 Task: Open a blank sheet, save the file as Samantha.rtf Add the quote 'The greatest wealth is not in material possessions but in the relationships and experiences we cherish.' Apply font style 'Oswald' and font size 36 Align the text to the Left .Change the text color to  'Red'
Action: Mouse moved to (247, 171)
Screenshot: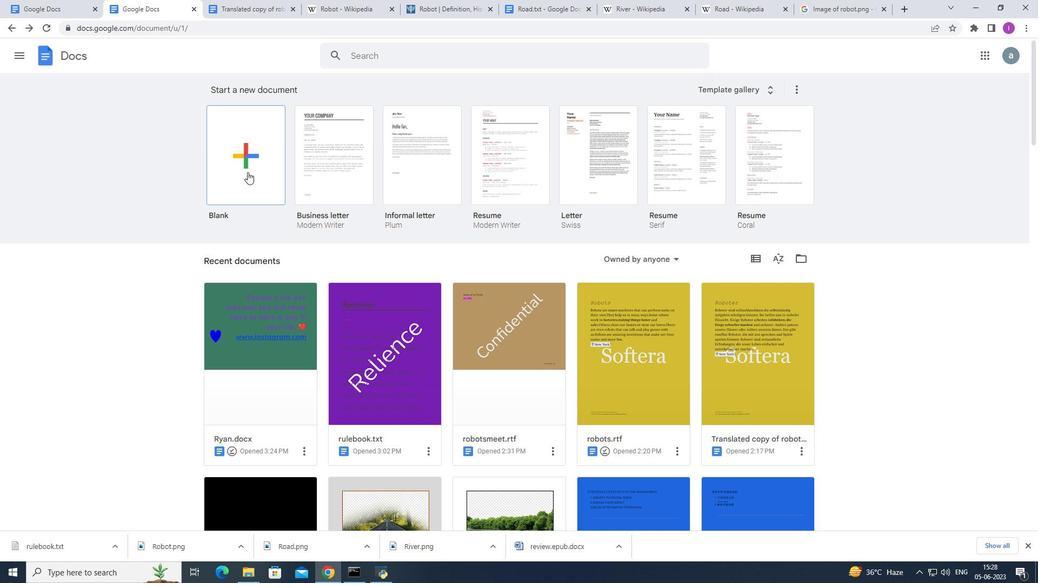 
Action: Mouse pressed left at (247, 171)
Screenshot: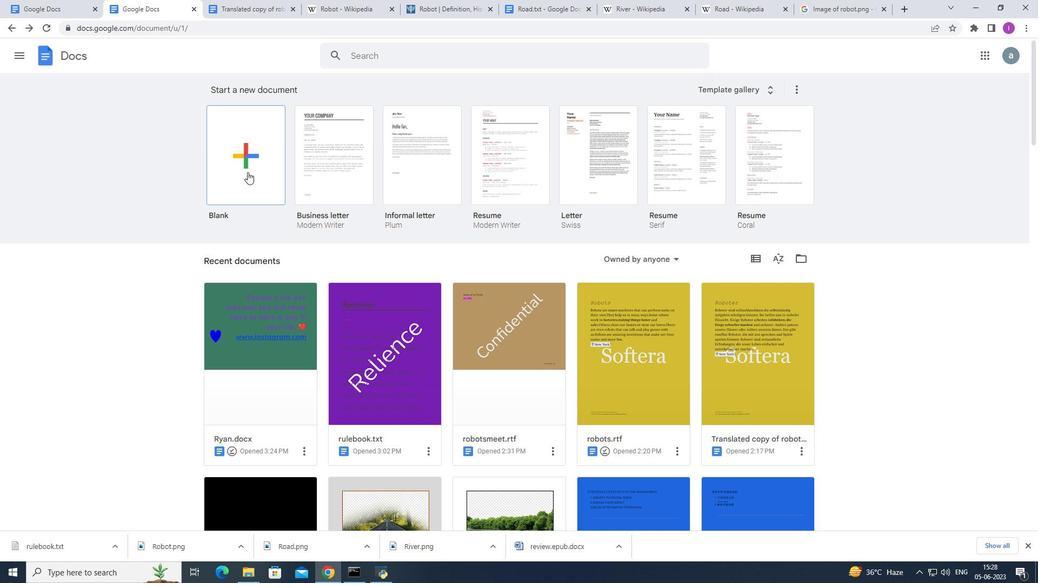 
Action: Mouse moved to (119, 47)
Screenshot: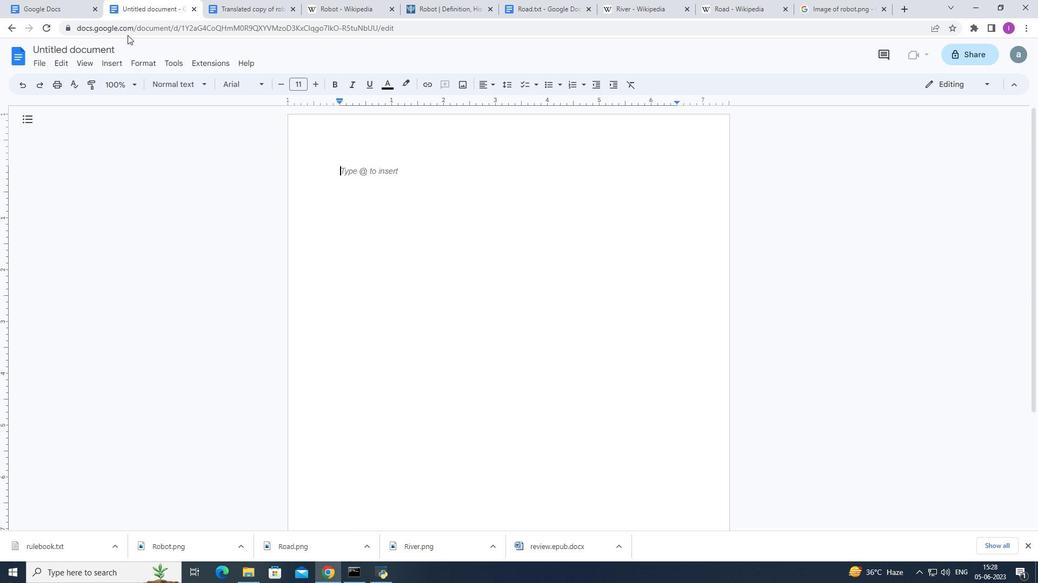 
Action: Mouse pressed left at (119, 47)
Screenshot: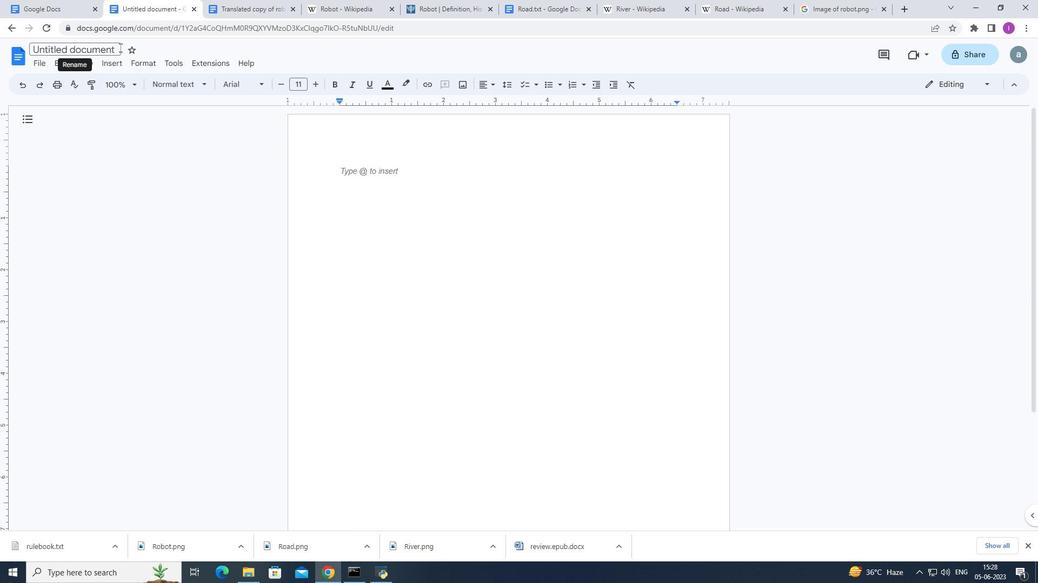 
Action: Mouse moved to (200, 28)
Screenshot: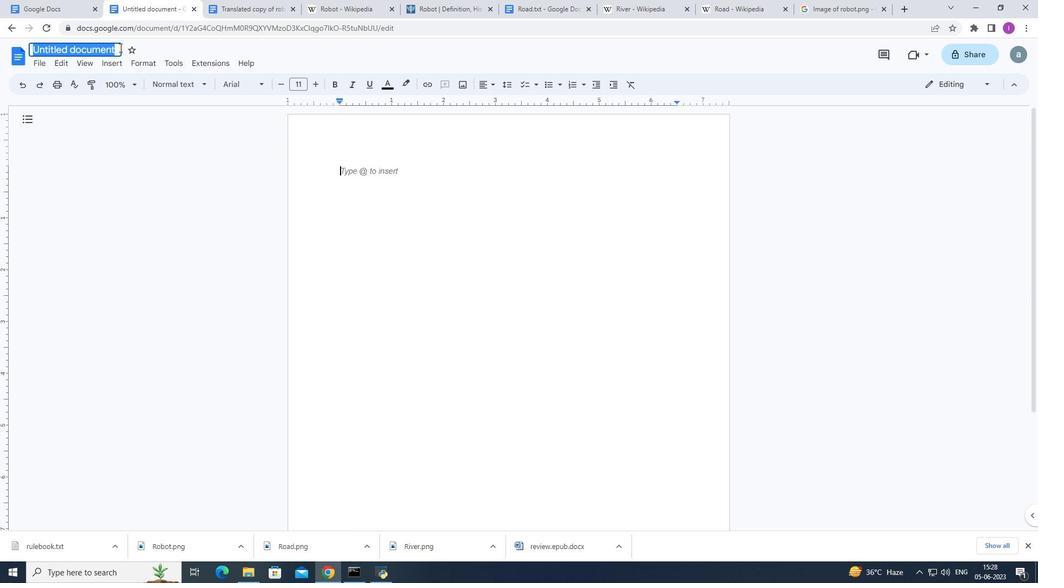 
Action: Key pressed <Key.shift>Samantha.rtf
Screenshot: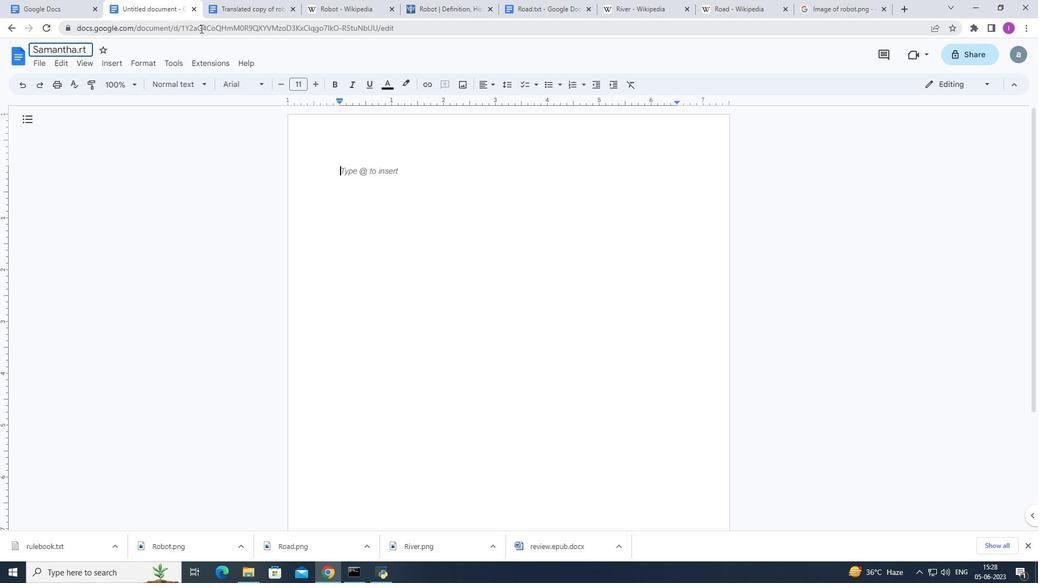 
Action: Mouse moved to (342, 170)
Screenshot: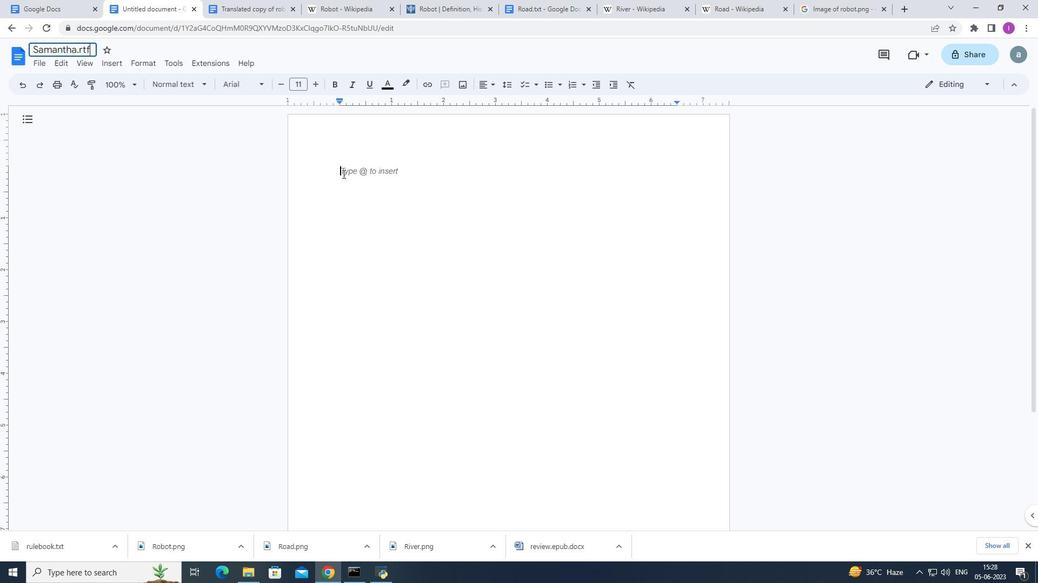 
Action: Mouse pressed left at (342, 170)
Screenshot: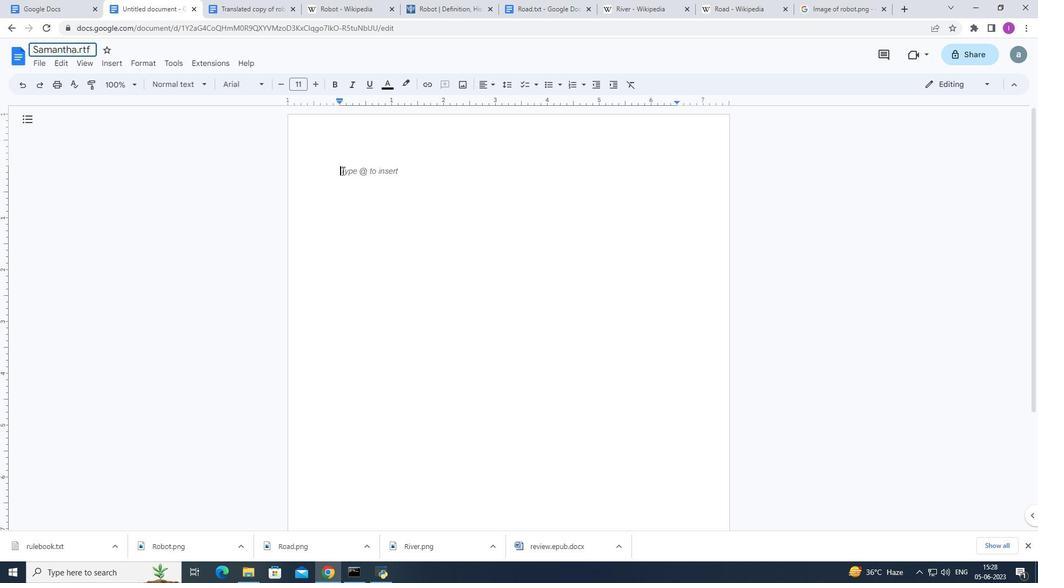 
Action: Mouse moved to (392, 159)
Screenshot: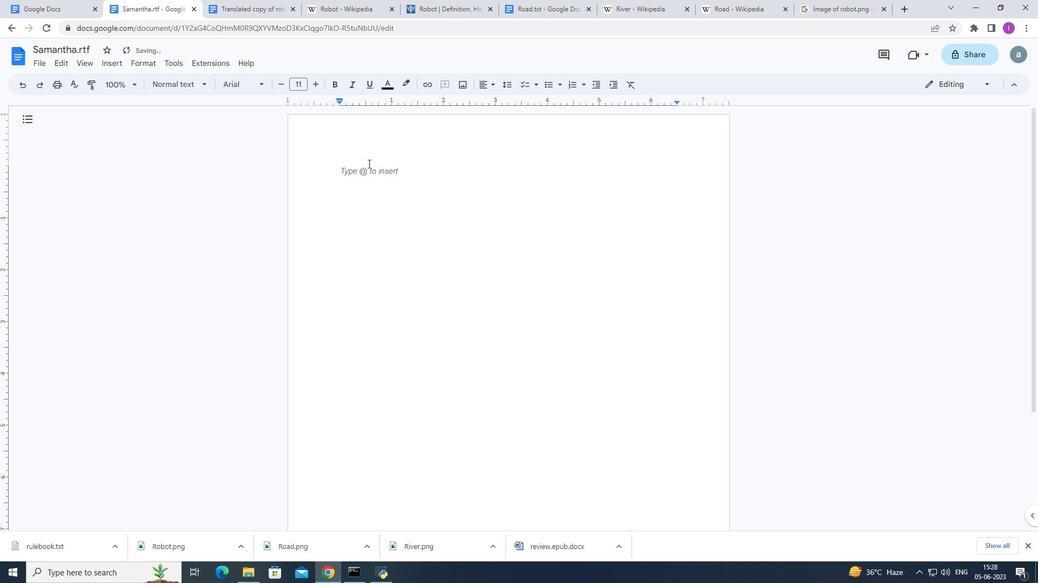 
Action: Key pressed '<Key.shift>The<Key.space>greatest<Key.space>wealth<Key.space>is<Key.space>not<Key.space>in<Key.space>material<Key.space>possrr<Key.backspace><Key.backspace>essions<Key.space>but<Key.space>the<Key.space><Key.backspace><Key.backspace><Key.backspace><Key.backspace>in<Key.space>the<Key.space>relationshoips<Key.space>and<Key.space>experiences<Key.space>we<Key.space>cherish'.
Screenshot: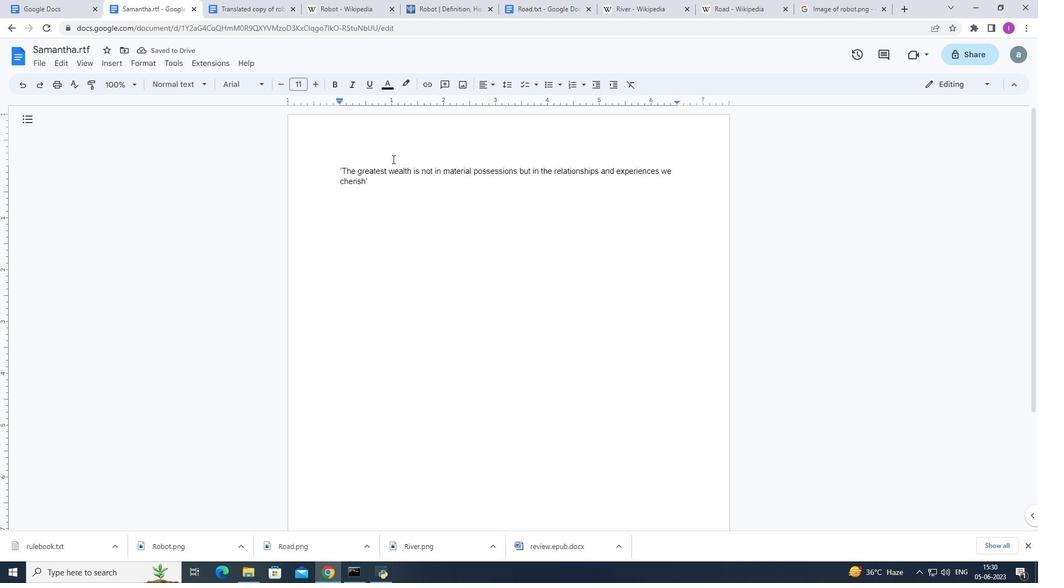 
Action: Mouse moved to (330, 161)
Screenshot: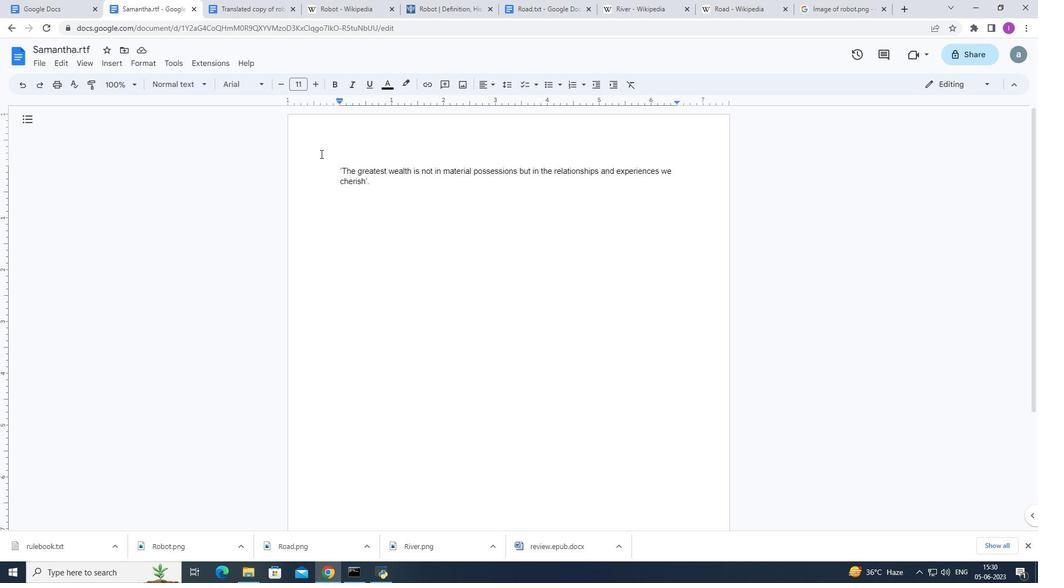 
Action: Mouse pressed left at (330, 161)
Screenshot: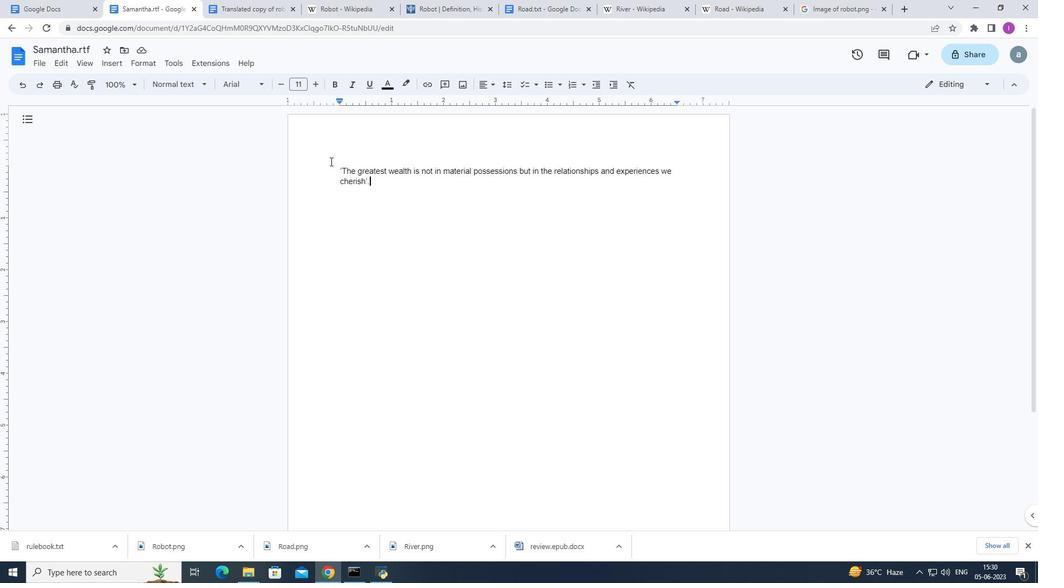 
Action: Mouse moved to (257, 82)
Screenshot: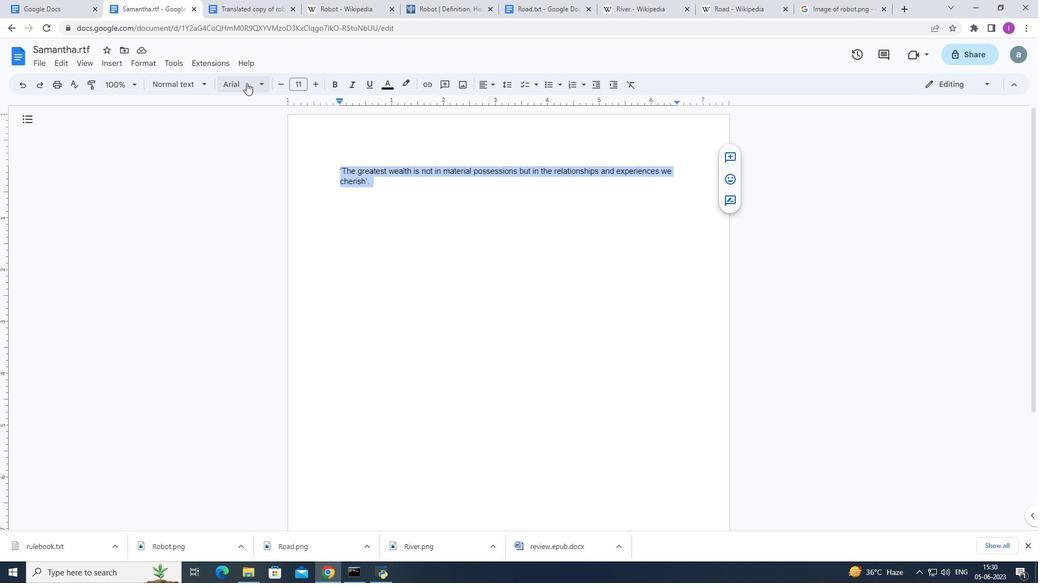 
Action: Mouse pressed left at (257, 82)
Screenshot: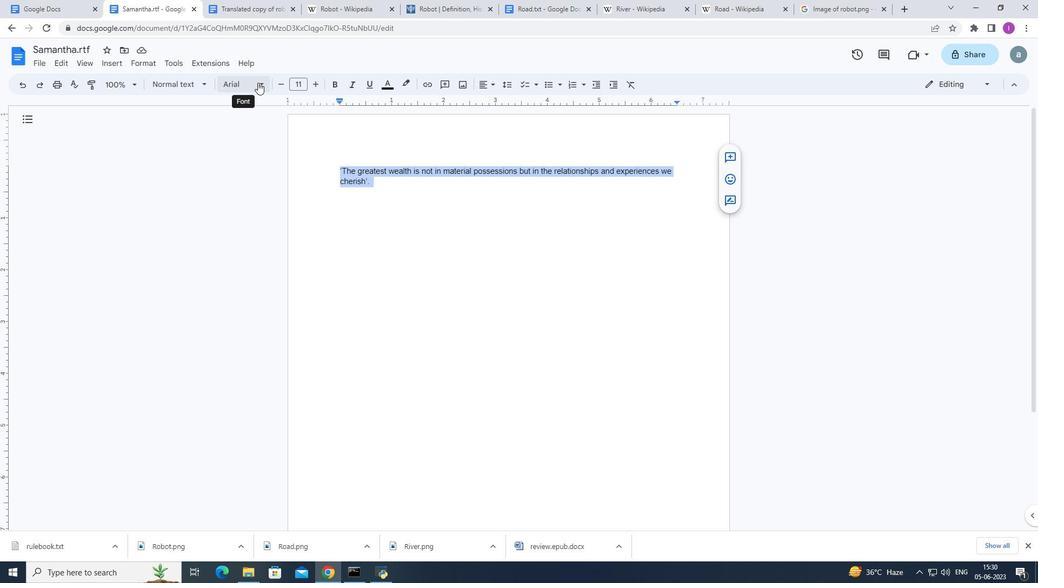 
Action: Mouse moved to (269, 355)
Screenshot: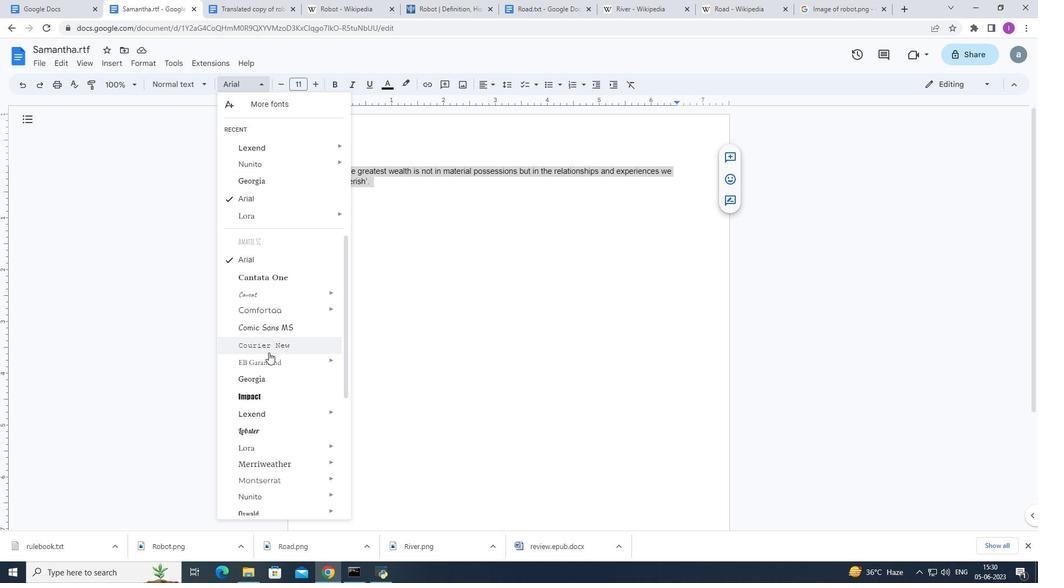 
Action: Mouse scrolled (269, 354) with delta (0, 0)
Screenshot: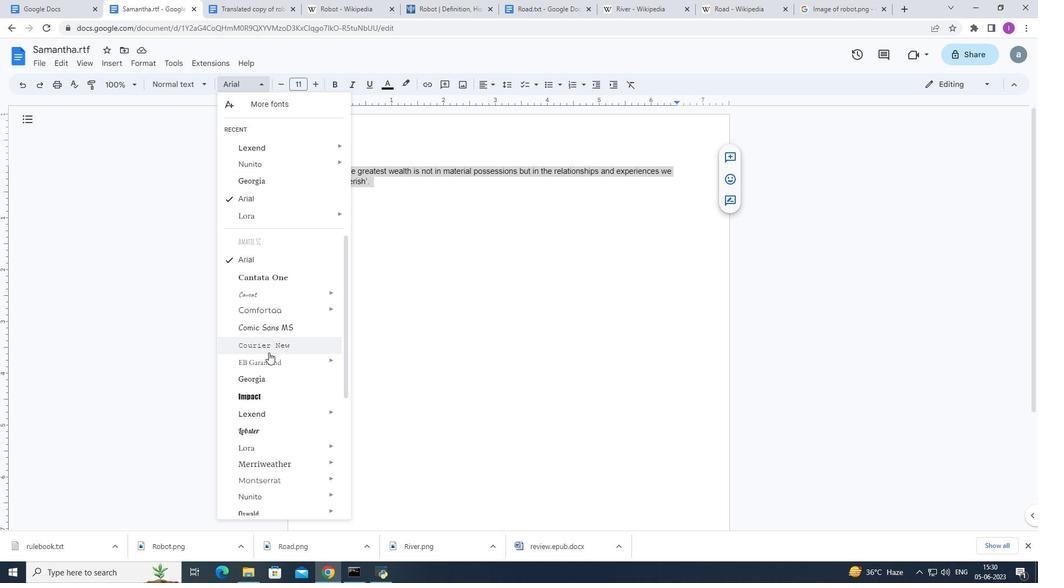
Action: Mouse moved to (270, 356)
Screenshot: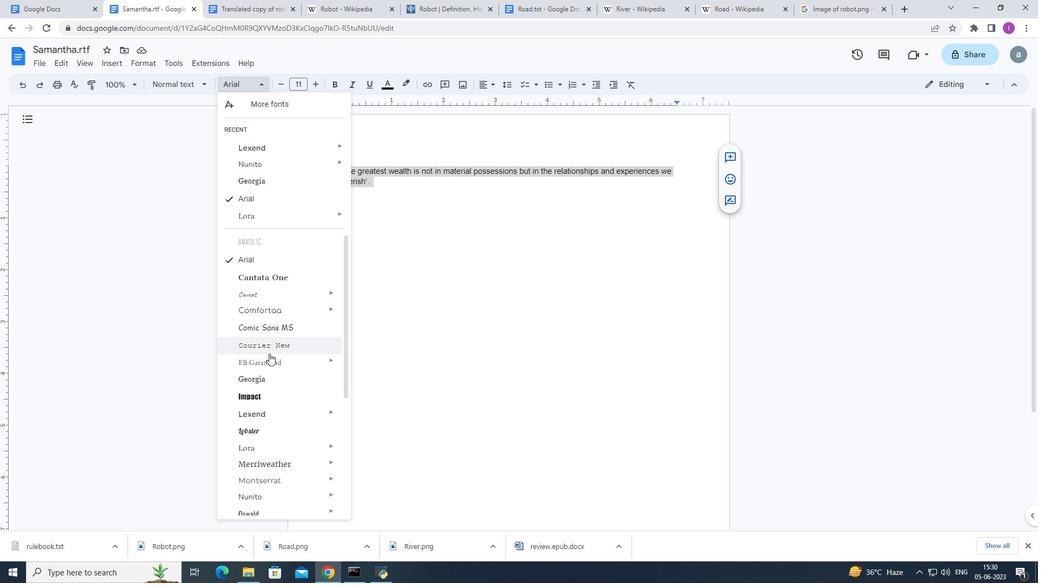 
Action: Mouse scrolled (270, 355) with delta (0, 0)
Screenshot: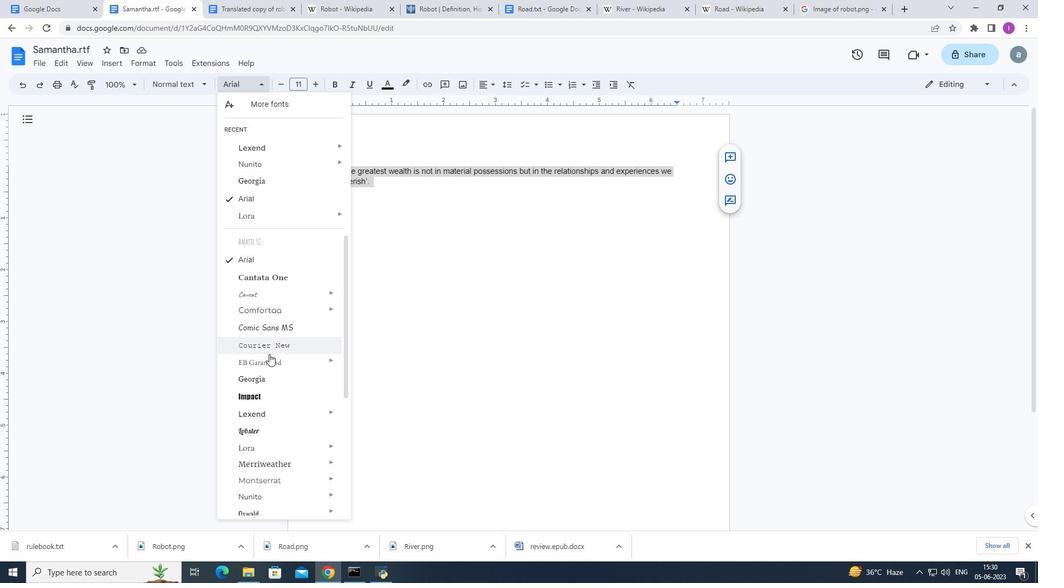 
Action: Mouse moved to (390, 483)
Screenshot: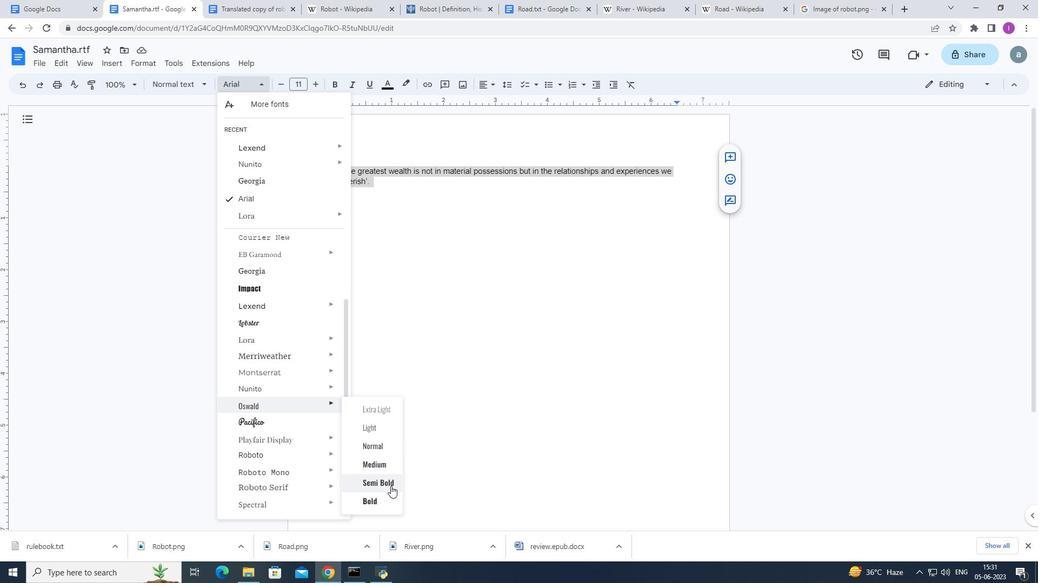 
Action: Mouse pressed left at (390, 483)
Screenshot: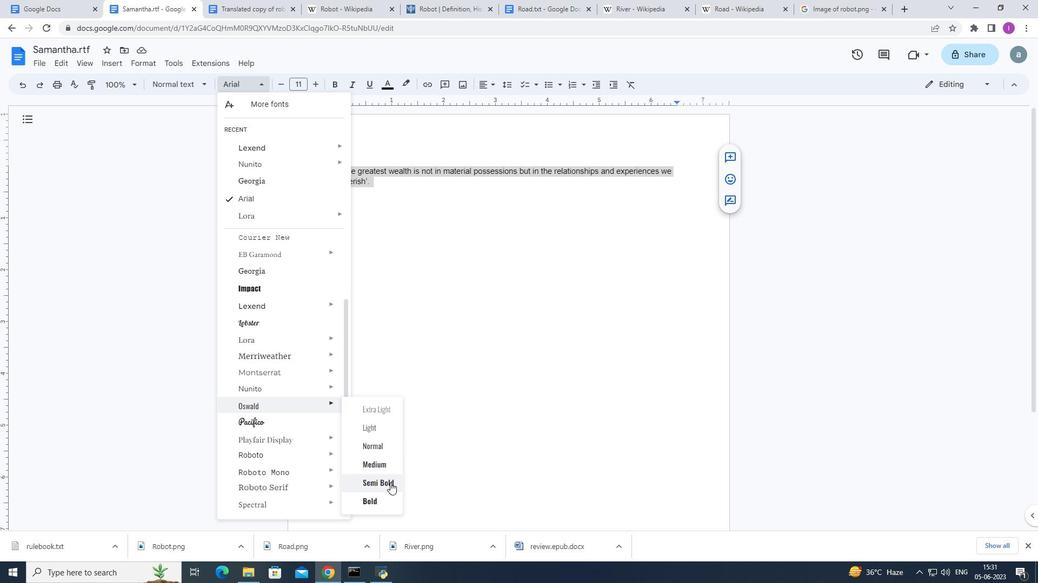 
Action: Mouse moved to (301, 82)
Screenshot: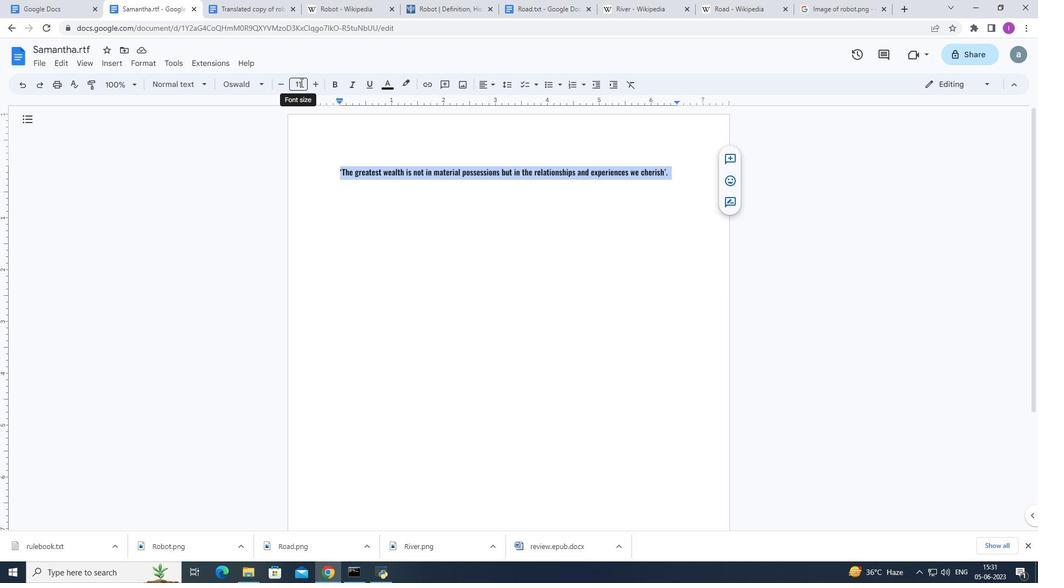 
Action: Mouse pressed left at (301, 82)
Screenshot: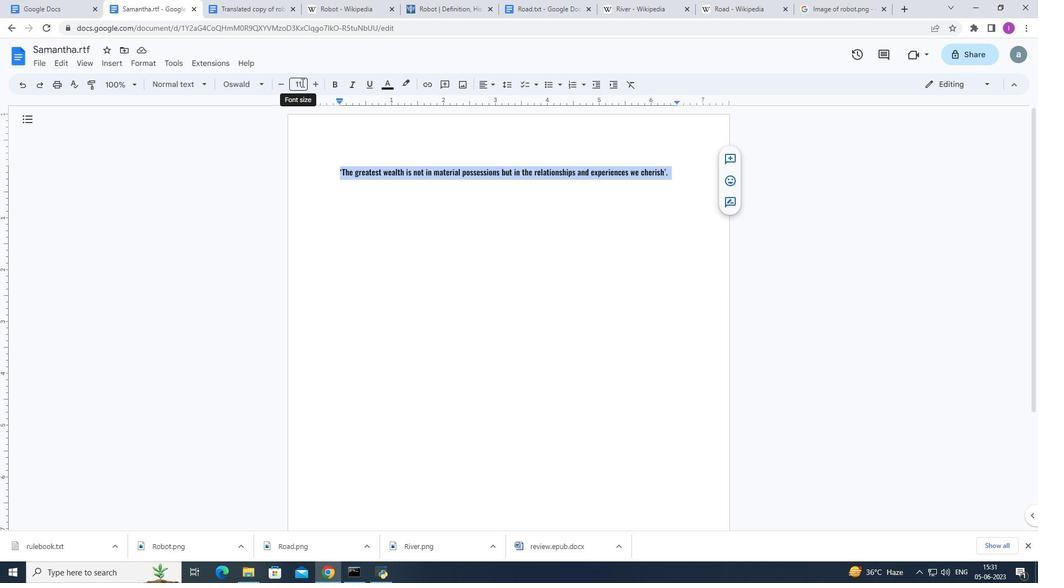 
Action: Mouse moved to (294, 88)
Screenshot: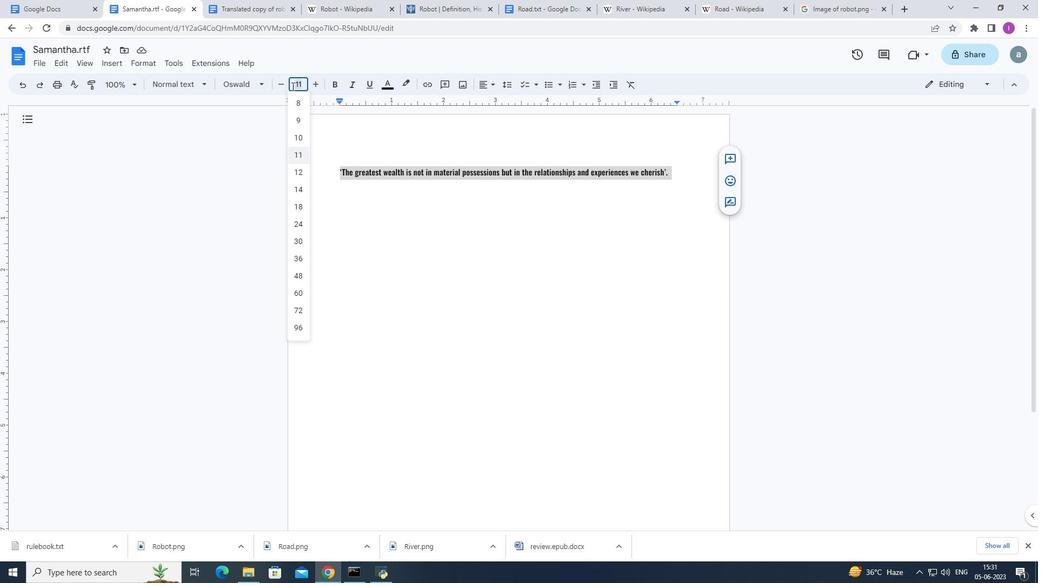 
Action: Key pressed 36
Screenshot: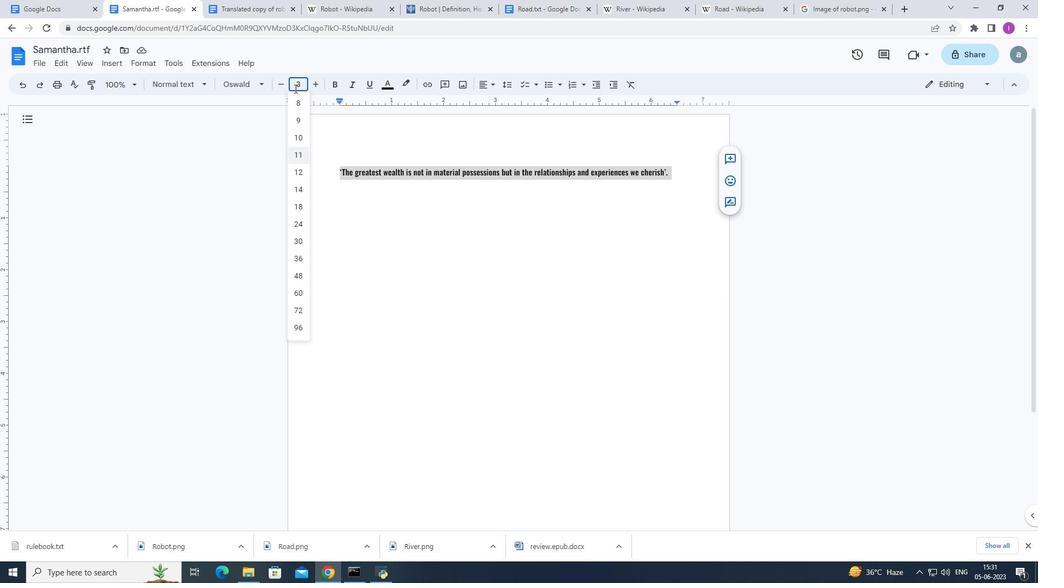 
Action: Mouse moved to (304, 157)
Screenshot: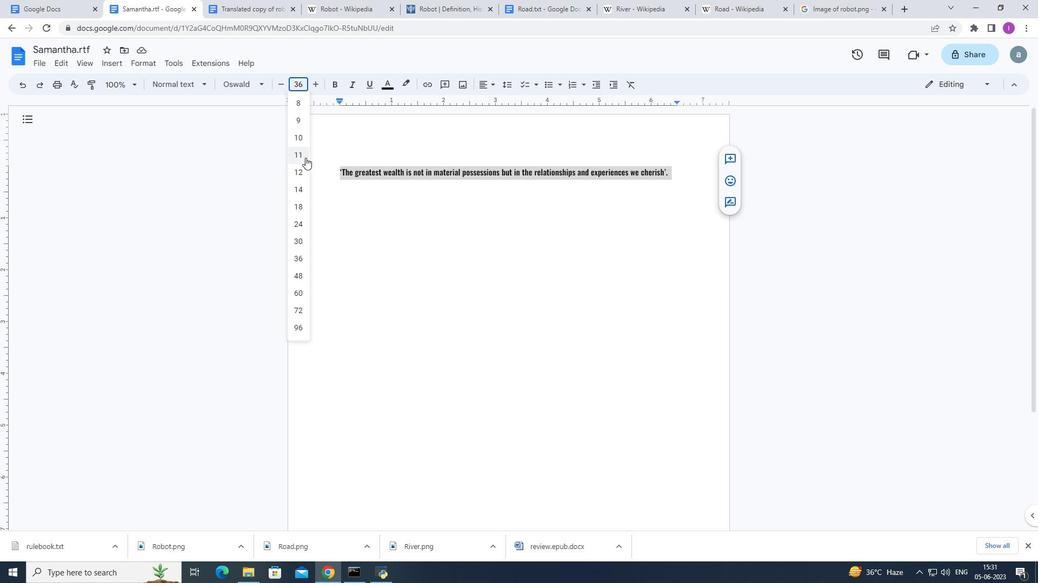 
Action: Key pressed <Key.enter>
Screenshot: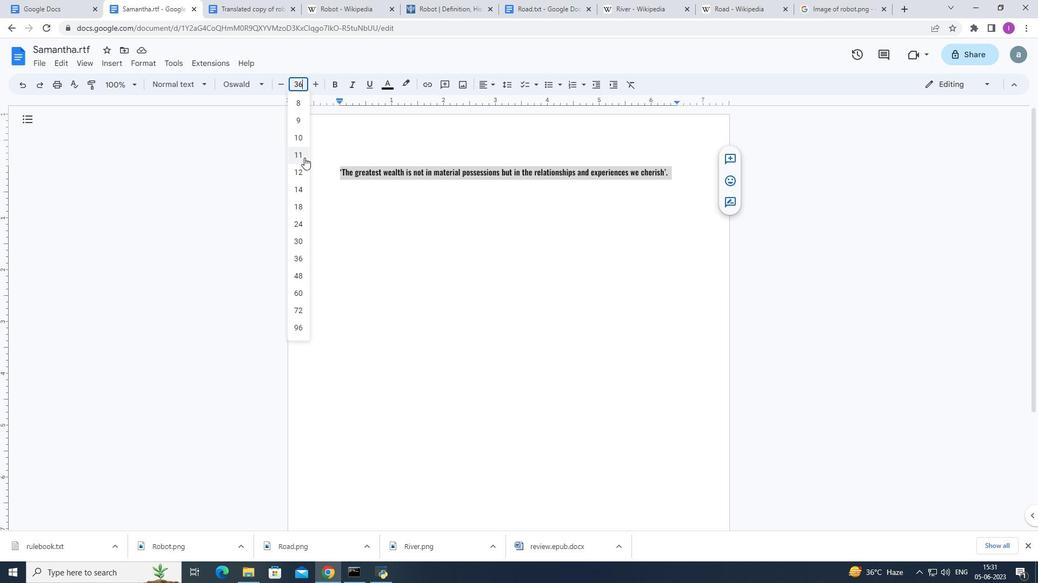 
Action: Mouse moved to (485, 84)
Screenshot: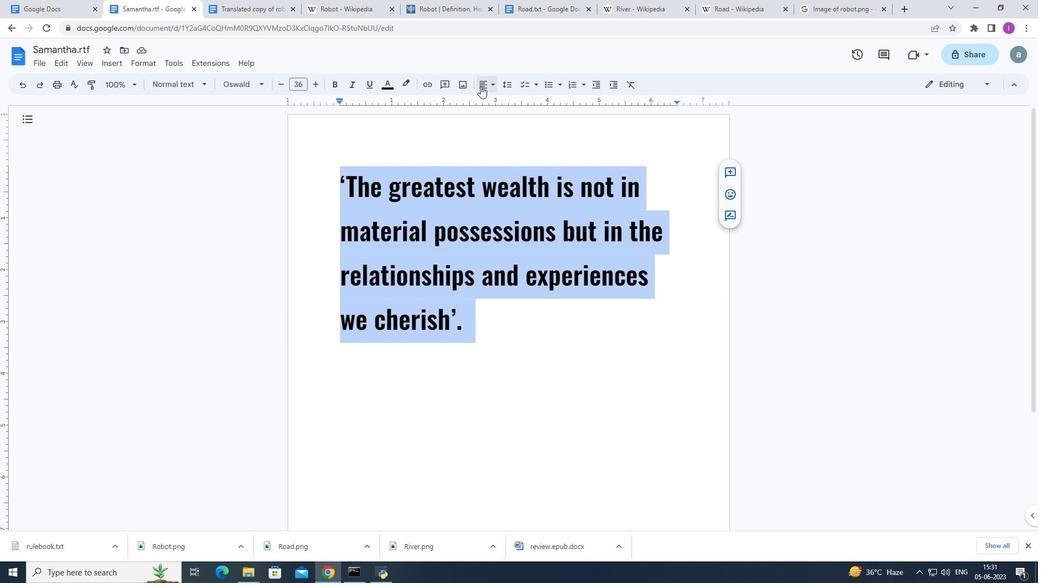 
Action: Mouse pressed left at (485, 84)
Screenshot: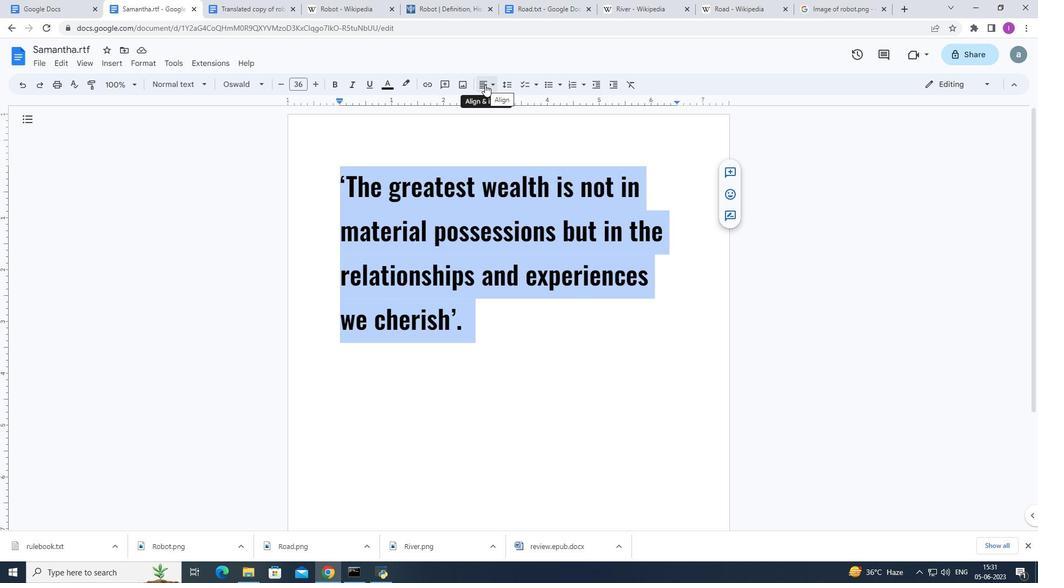 
Action: Mouse moved to (484, 102)
Screenshot: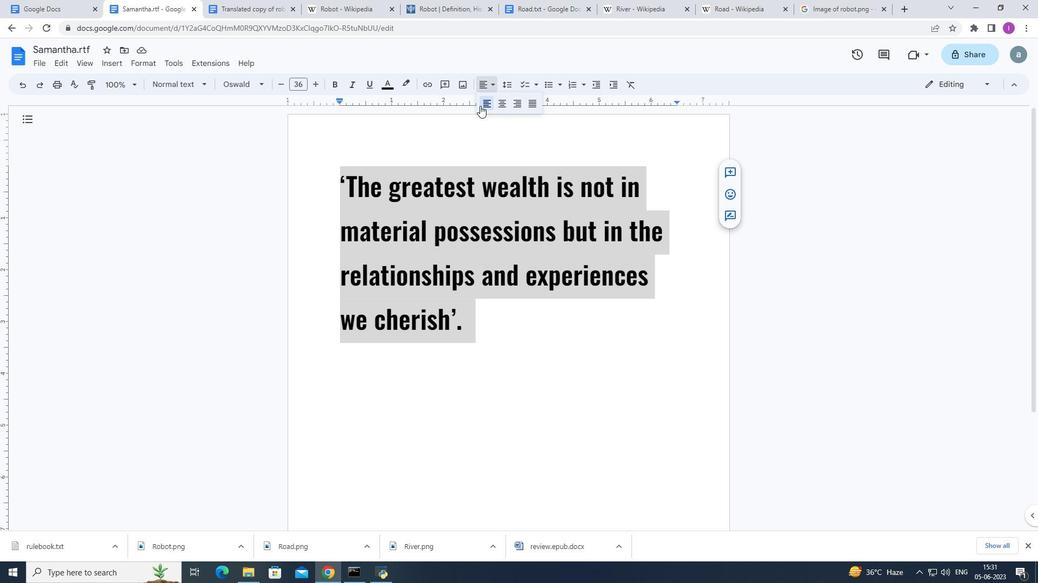 
Action: Mouse pressed left at (484, 102)
Screenshot: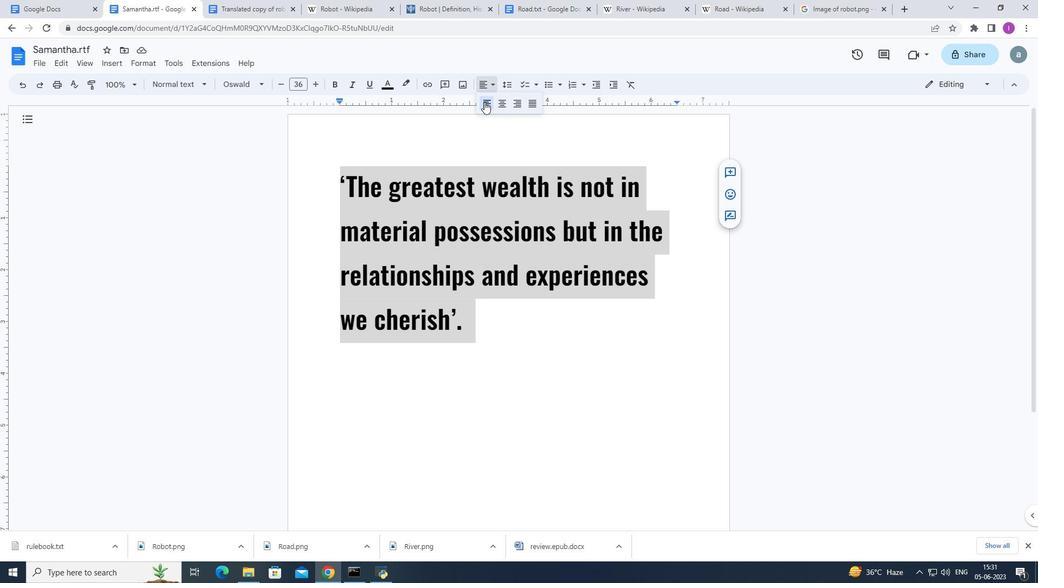 
Action: Mouse moved to (384, 83)
Screenshot: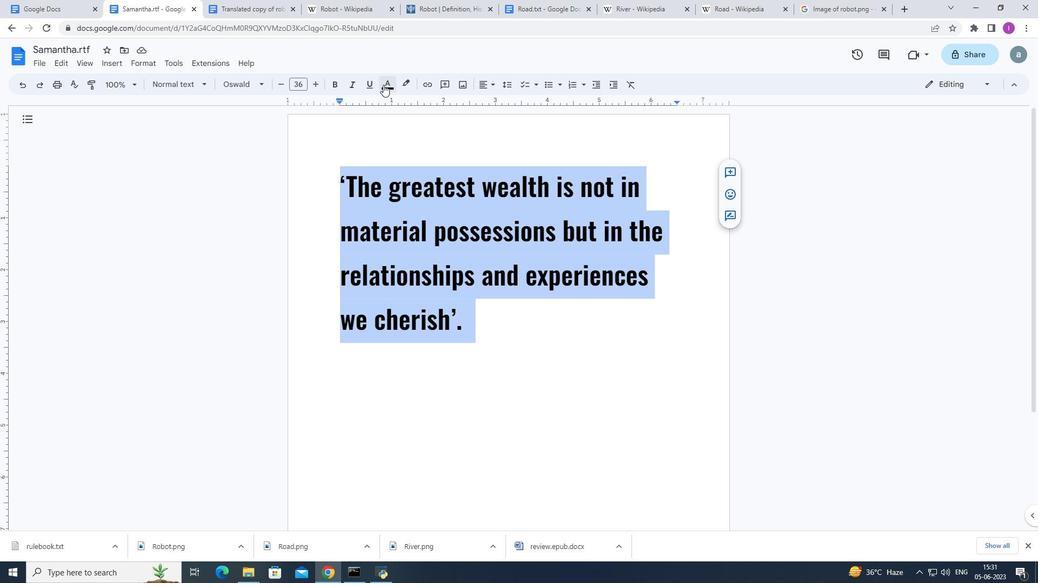 
Action: Mouse pressed left at (384, 83)
Screenshot: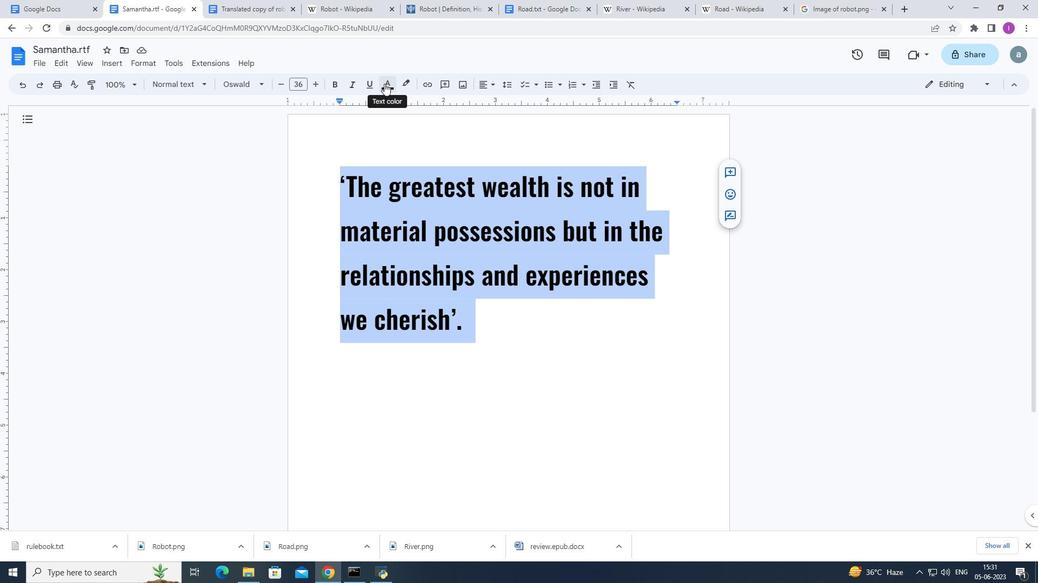 
Action: Mouse moved to (404, 114)
Screenshot: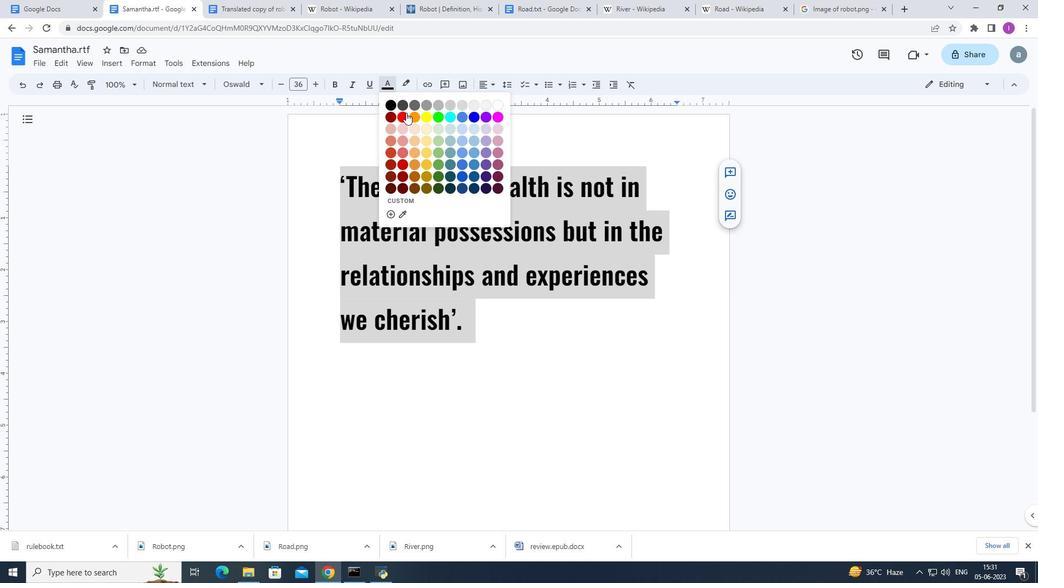 
Action: Mouse pressed left at (404, 114)
Screenshot: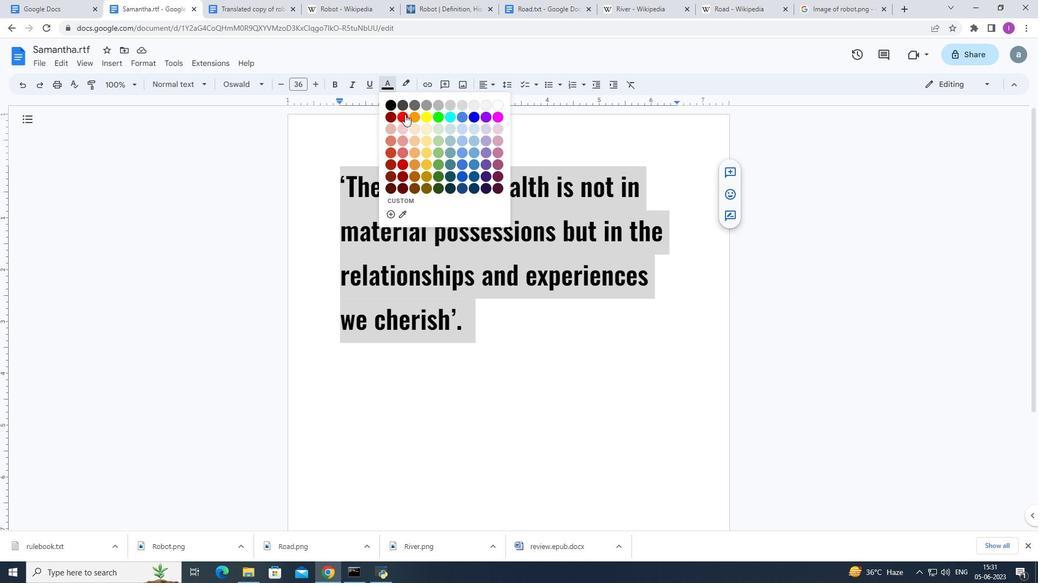 
Action: Mouse moved to (208, 189)
Screenshot: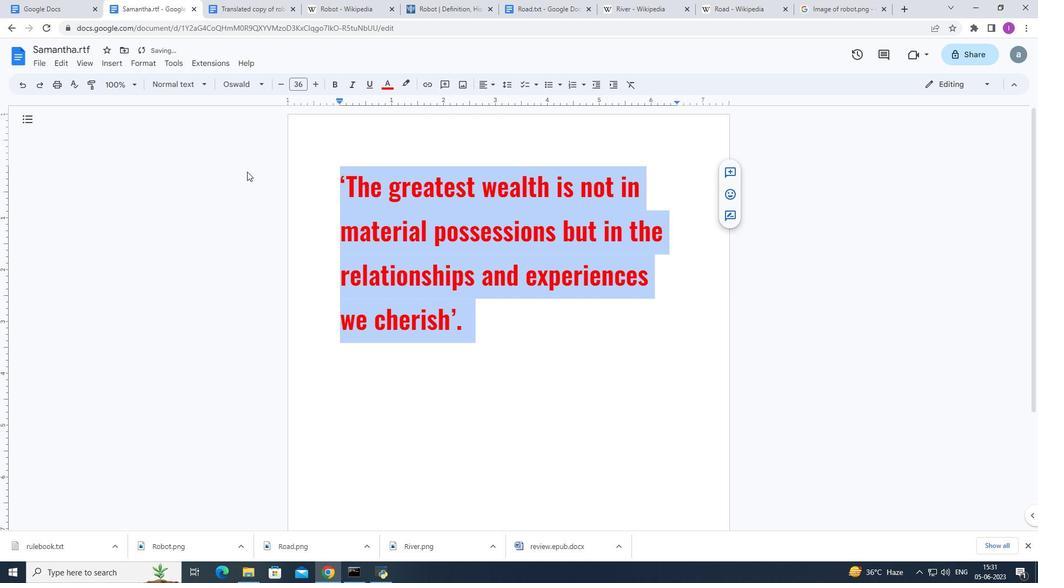 
Action: Mouse pressed left at (208, 189)
Screenshot: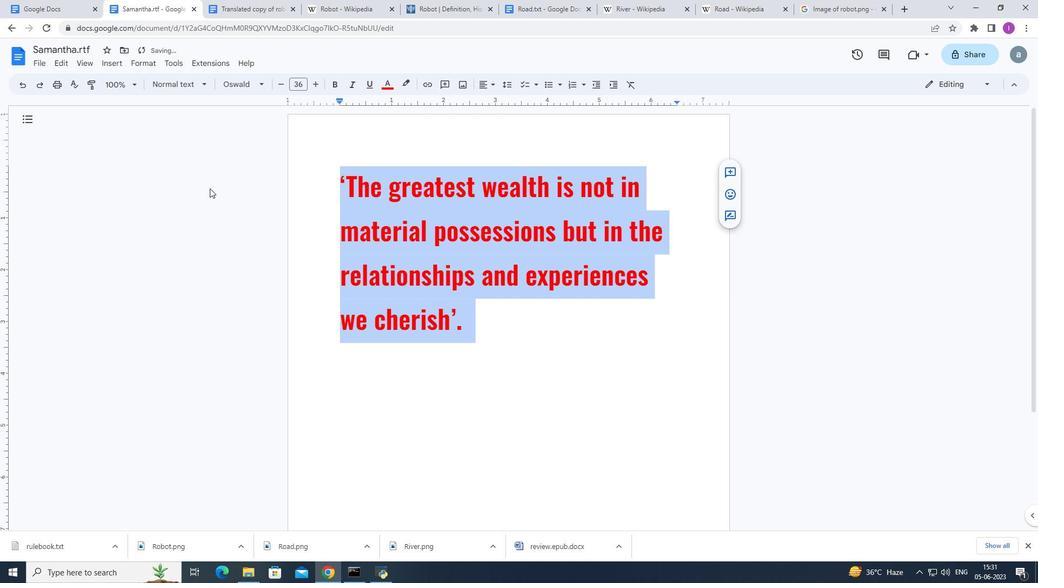 
Action: Mouse moved to (213, 183)
Screenshot: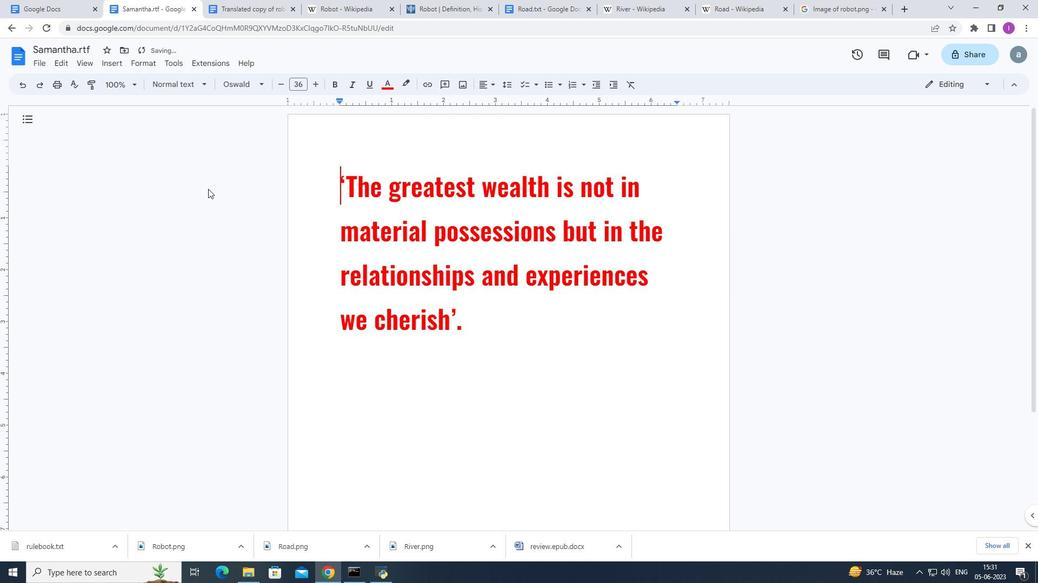 
